Task: Create a due date automation trigger when advanced on, on the tuesday after a card is due add dates starting this week at 11:00 AM.
Action: Mouse moved to (1121, 99)
Screenshot: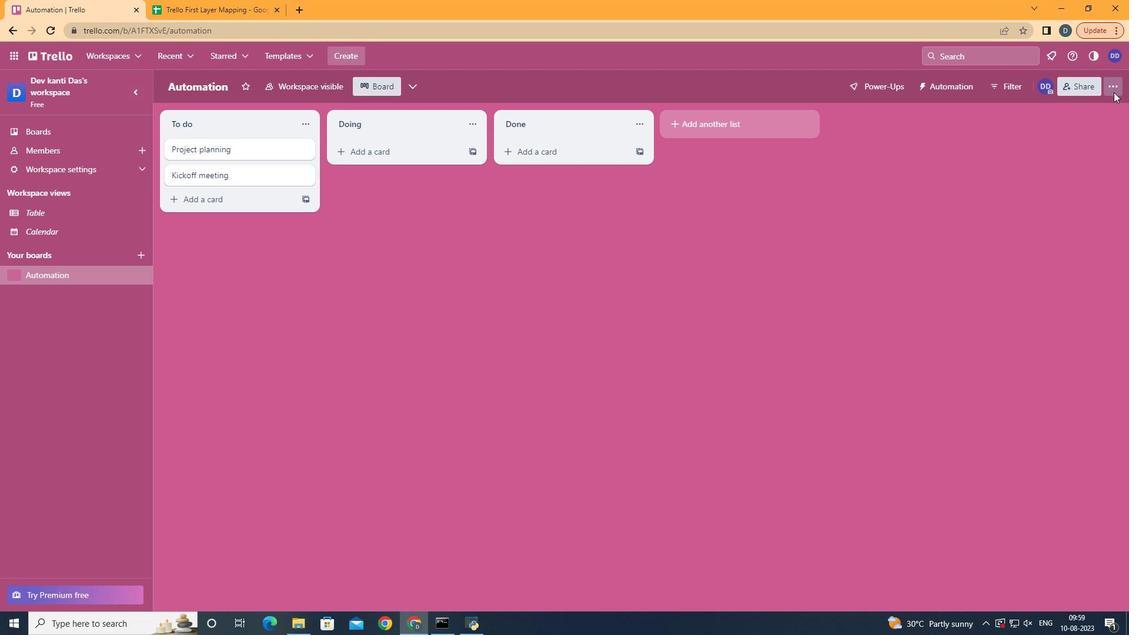
Action: Mouse pressed left at (1121, 99)
Screenshot: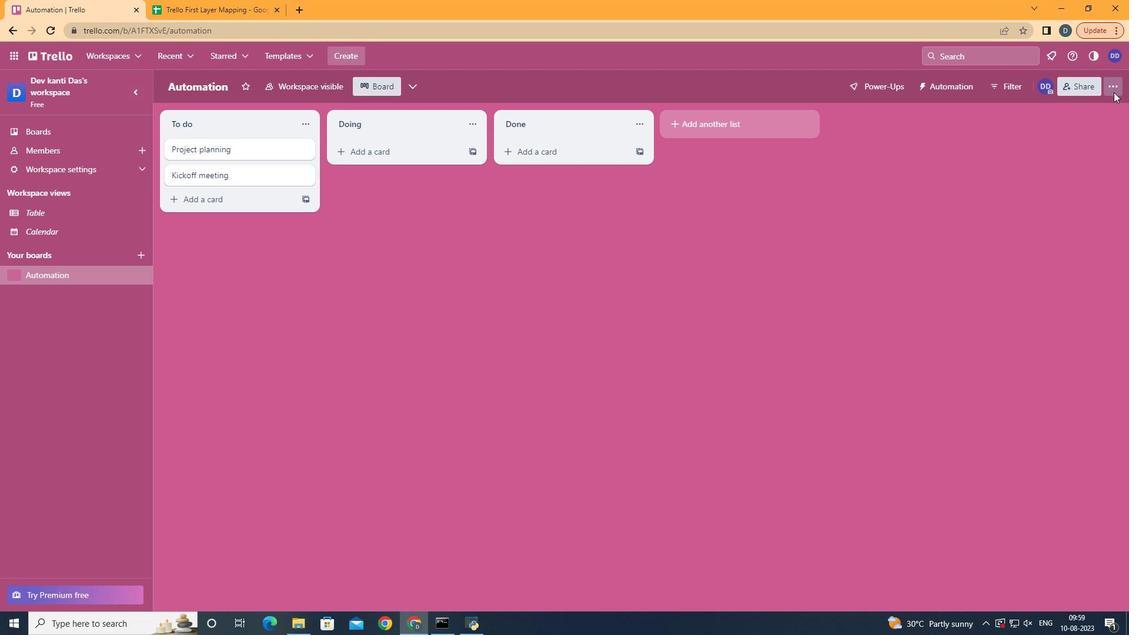 
Action: Mouse moved to (1047, 265)
Screenshot: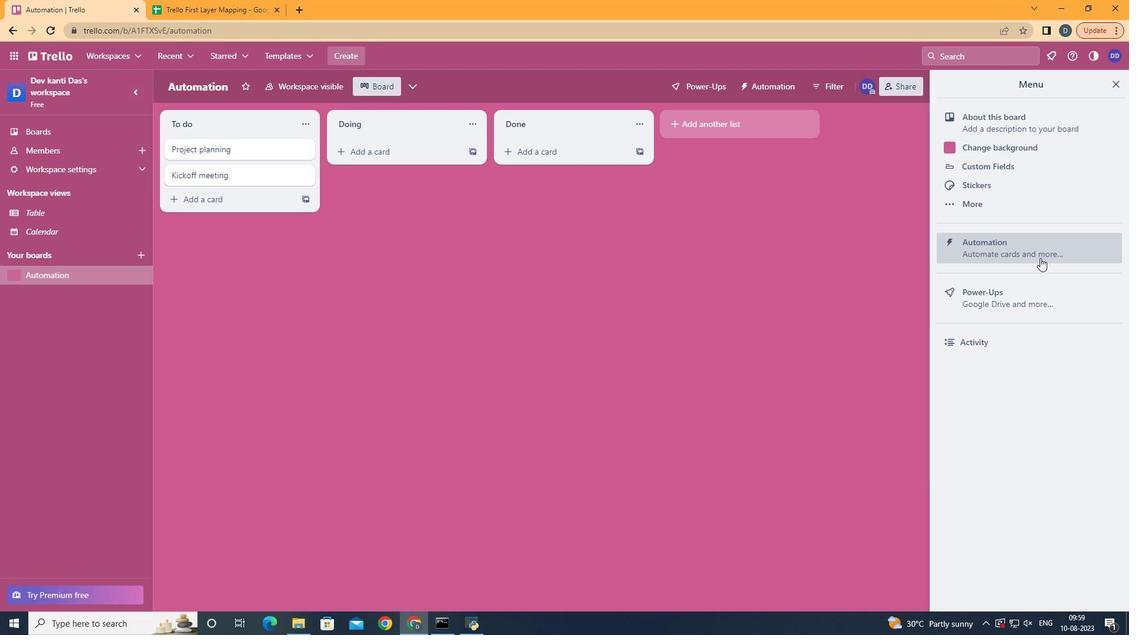 
Action: Mouse pressed left at (1047, 265)
Screenshot: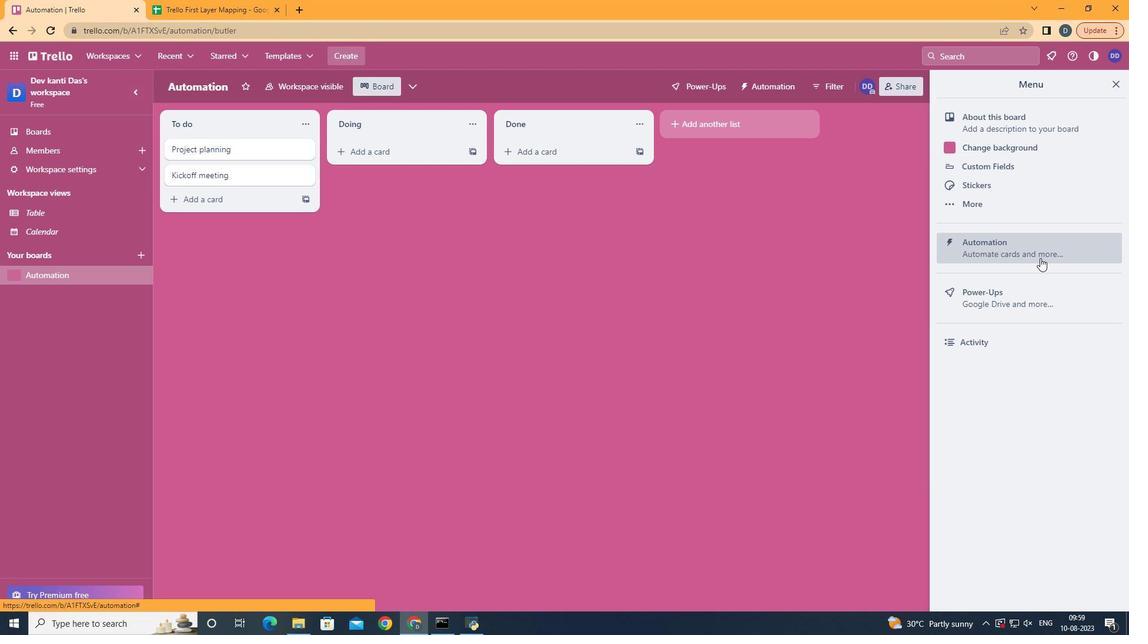 
Action: Mouse moved to (228, 251)
Screenshot: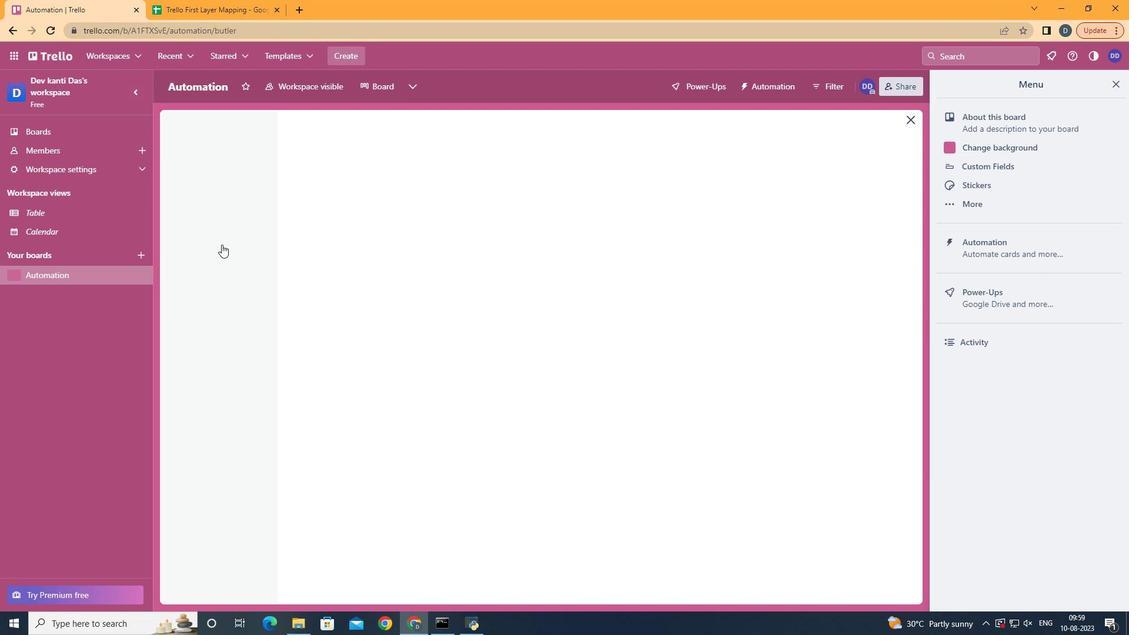 
Action: Mouse pressed left at (228, 251)
Screenshot: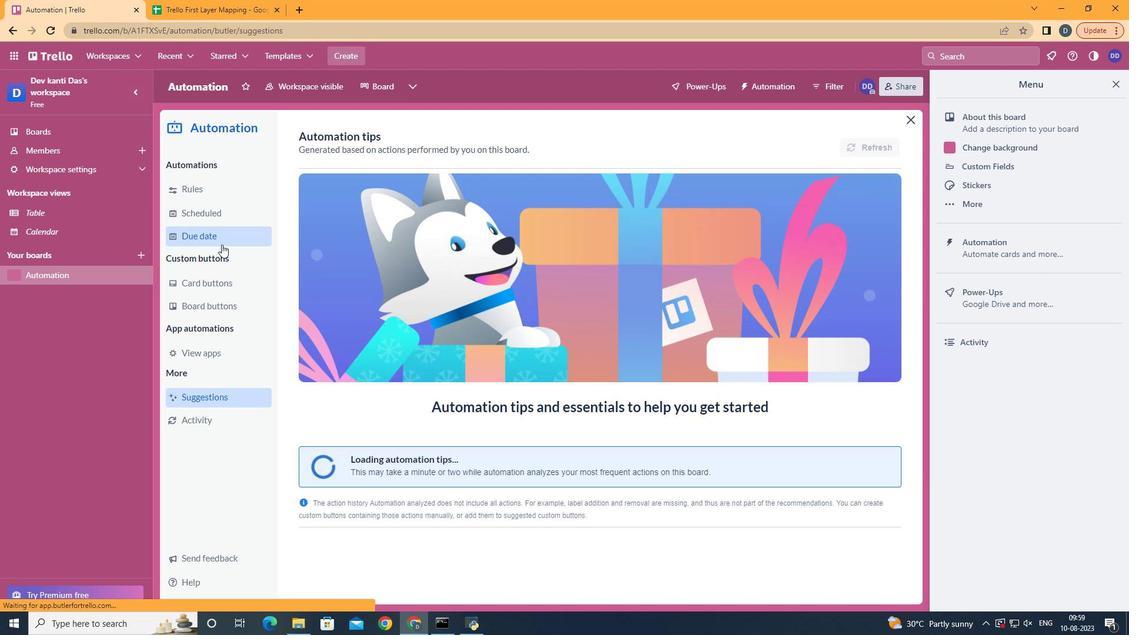 
Action: Mouse moved to (816, 149)
Screenshot: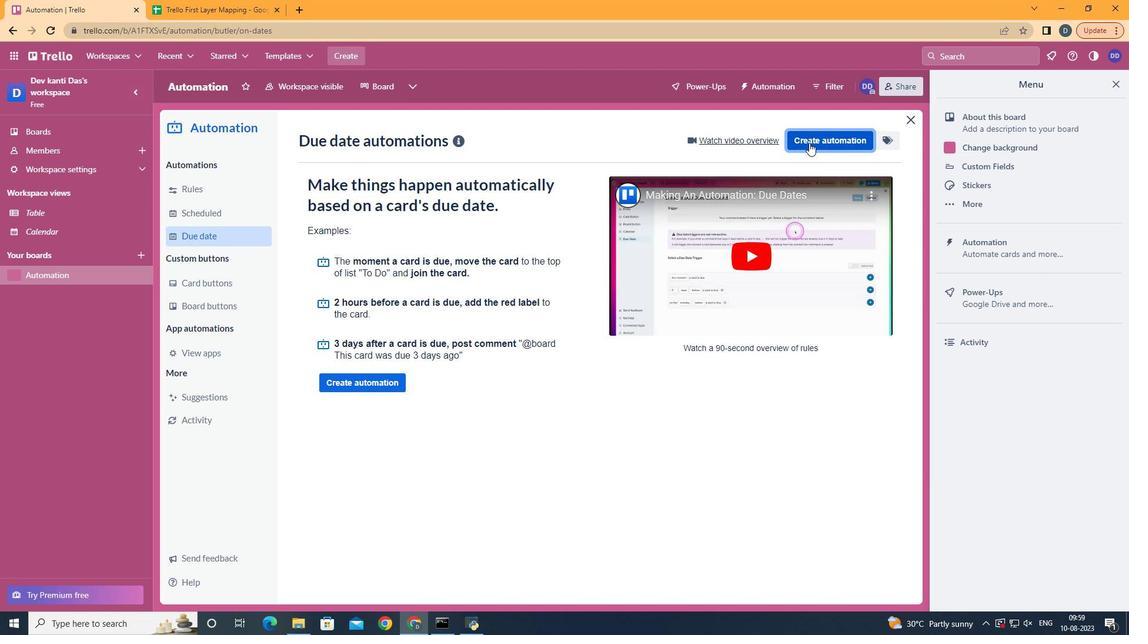 
Action: Mouse pressed left at (816, 149)
Screenshot: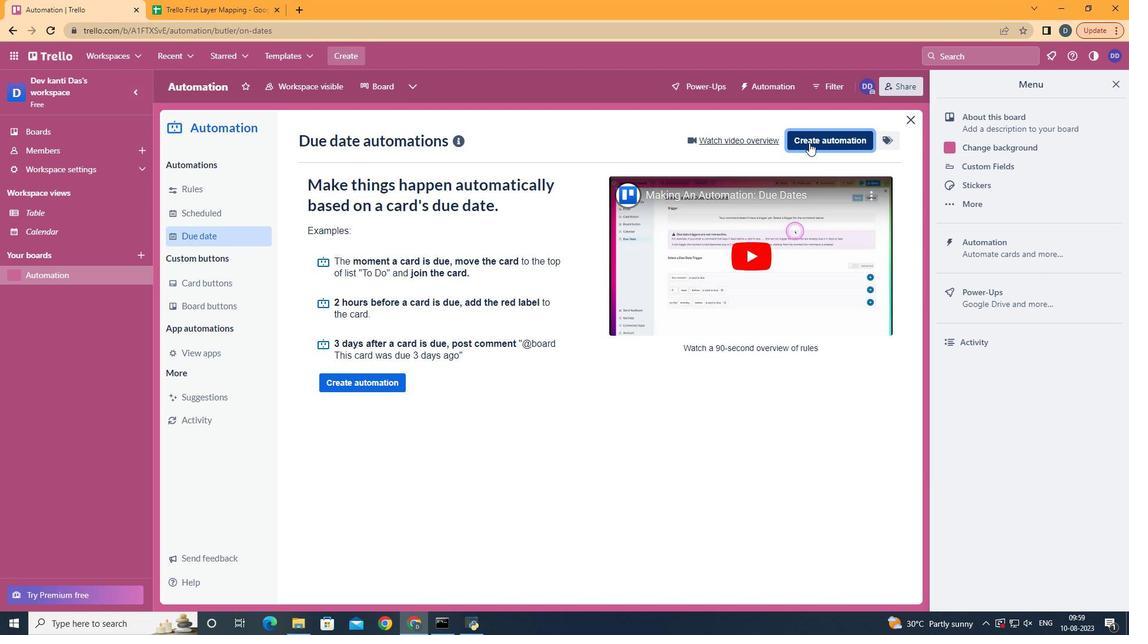 
Action: Mouse moved to (574, 266)
Screenshot: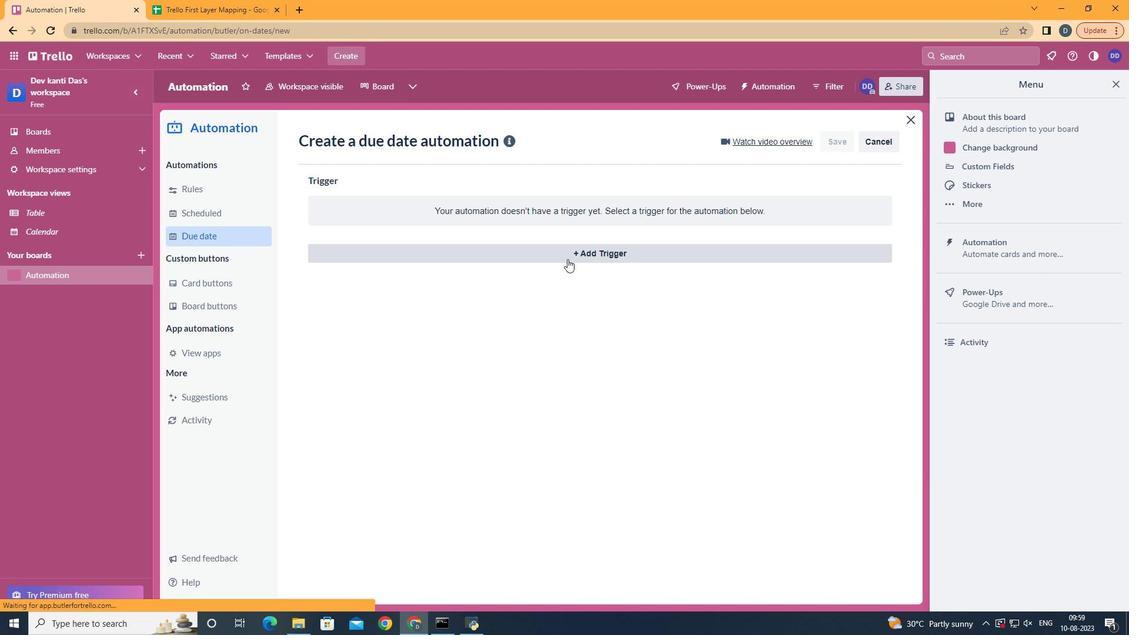 
Action: Mouse pressed left at (574, 266)
Screenshot: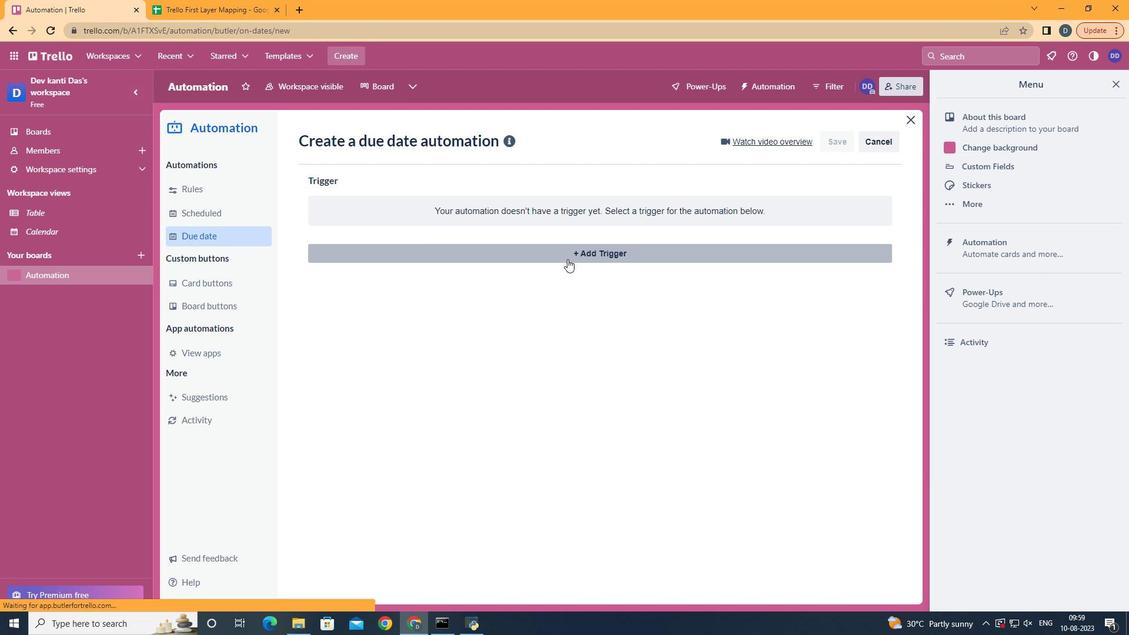 
Action: Mouse moved to (395, 339)
Screenshot: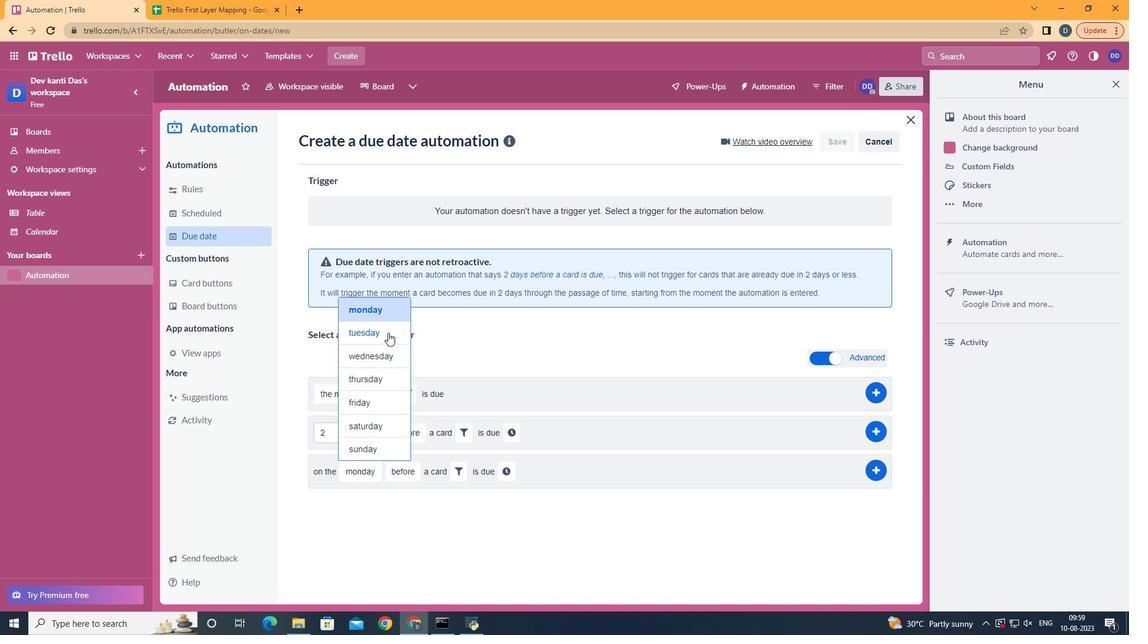 
Action: Mouse pressed left at (395, 339)
Screenshot: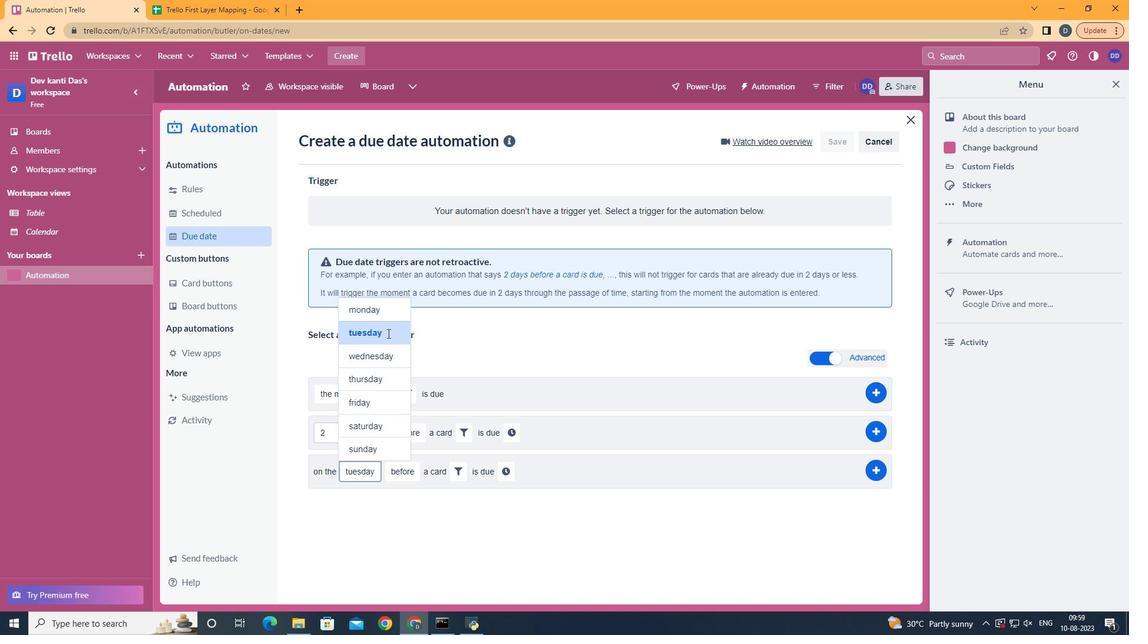 
Action: Mouse moved to (432, 522)
Screenshot: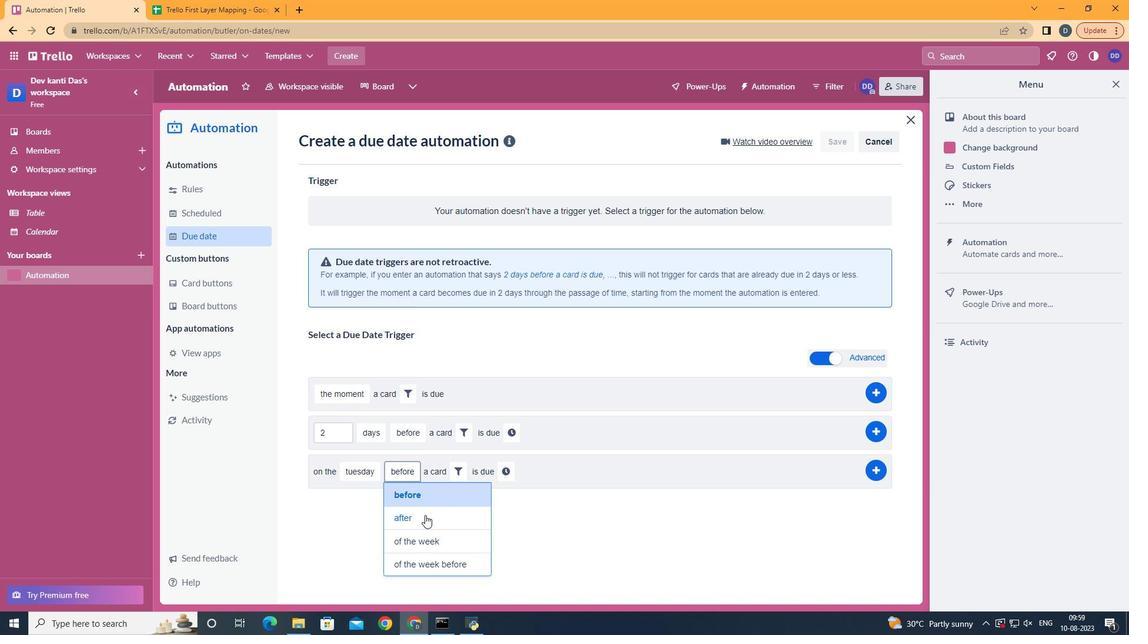 
Action: Mouse pressed left at (432, 522)
Screenshot: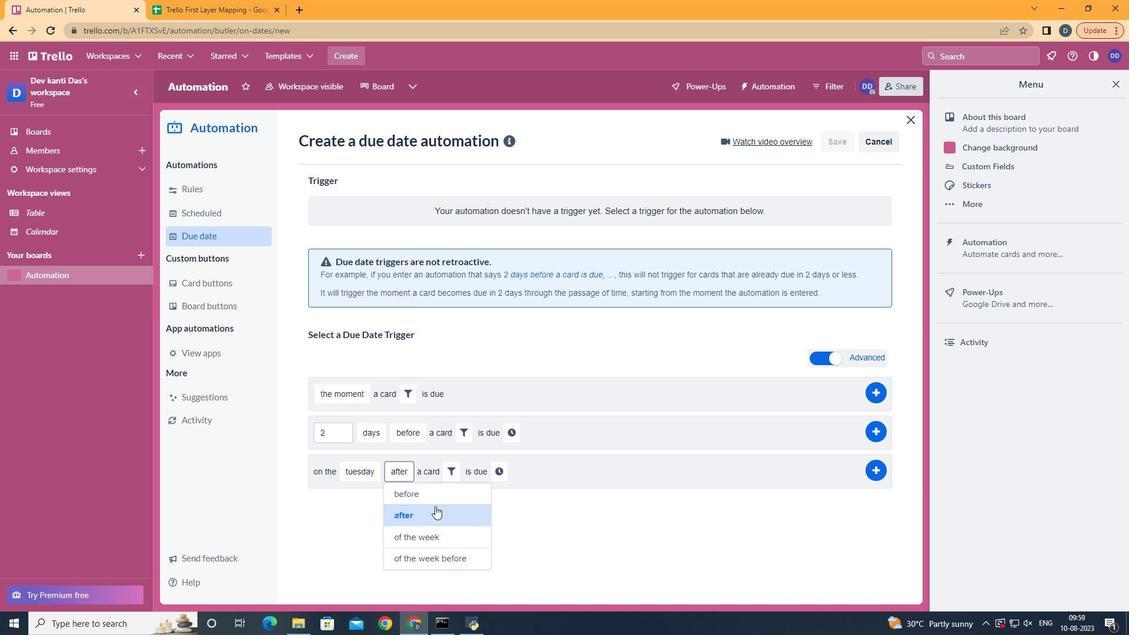 
Action: Mouse moved to (455, 486)
Screenshot: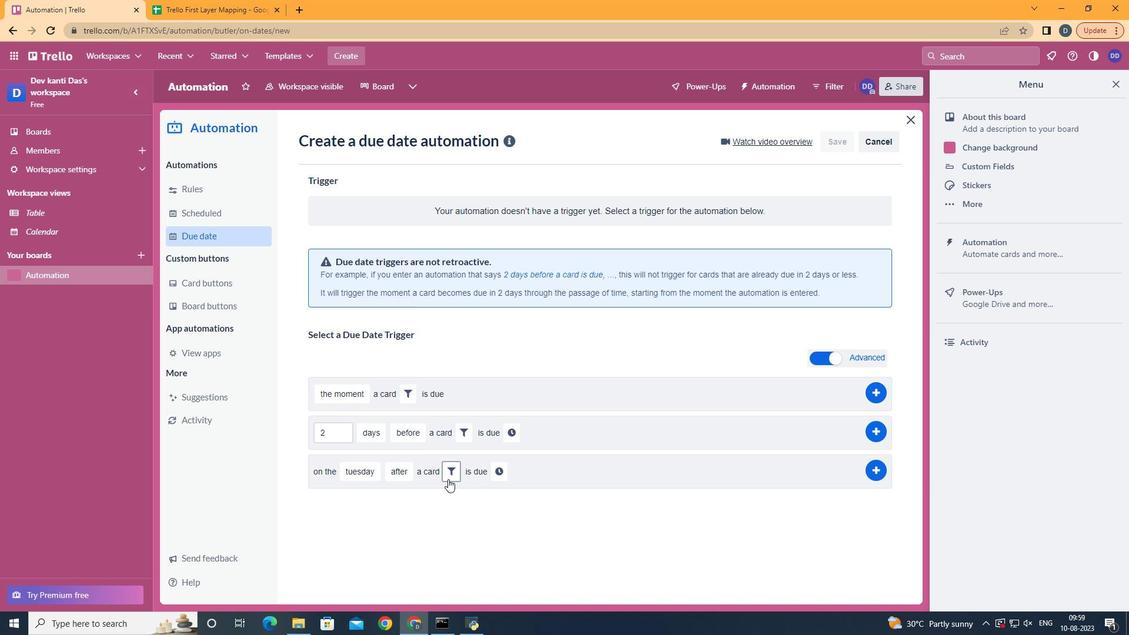 
Action: Mouse pressed left at (455, 486)
Screenshot: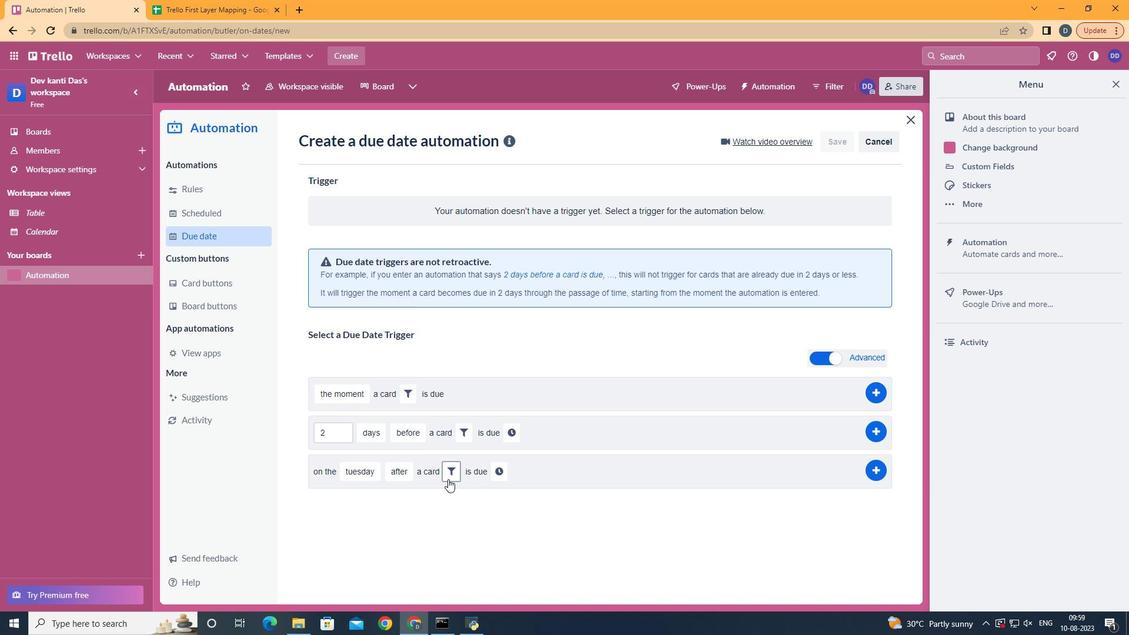 
Action: Mouse moved to (526, 513)
Screenshot: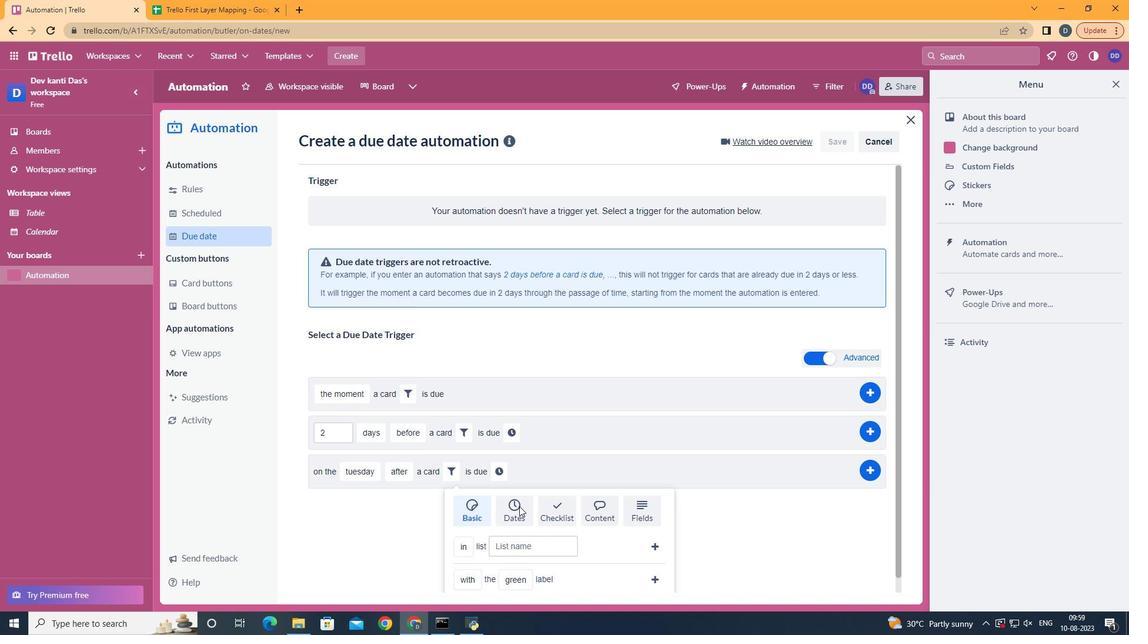 
Action: Mouse pressed left at (526, 513)
Screenshot: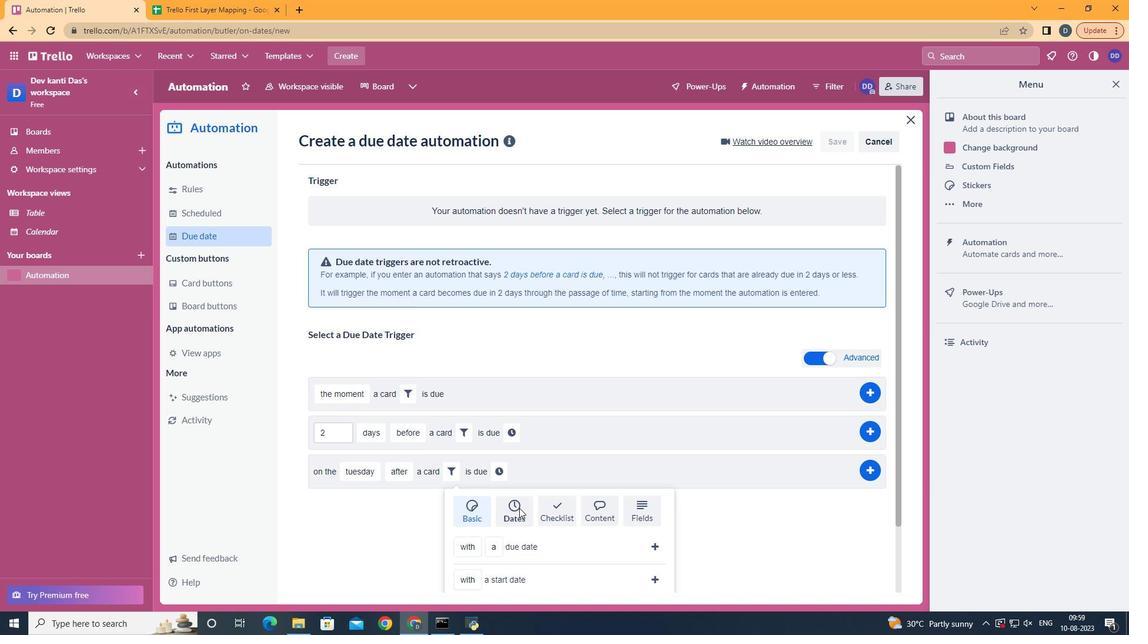 
Action: Mouse moved to (526, 515)
Screenshot: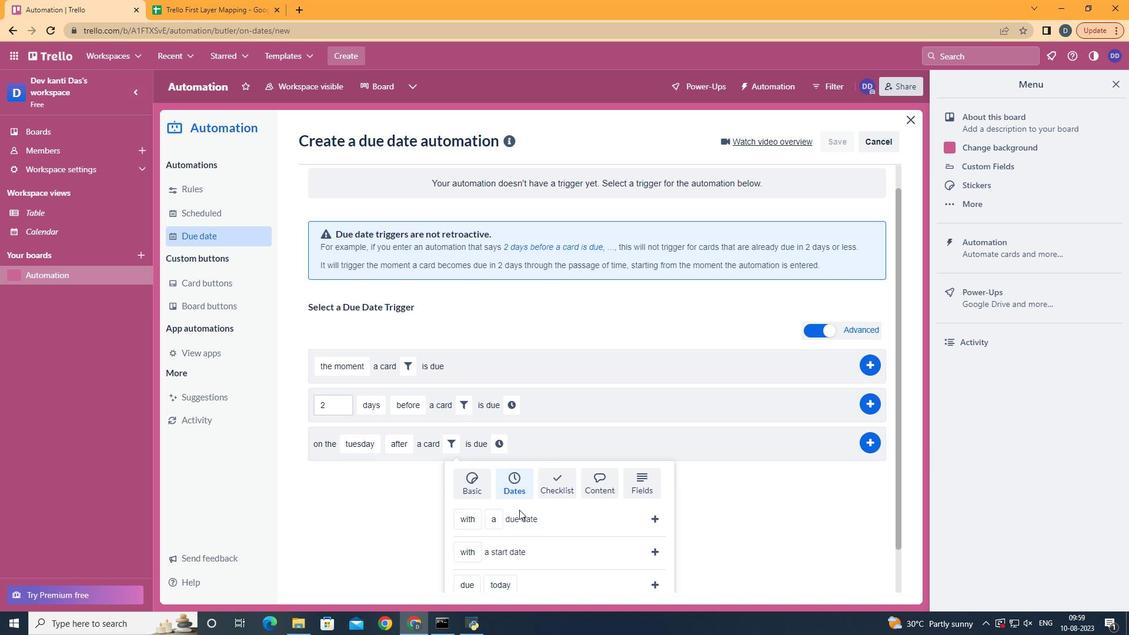 
Action: Mouse scrolled (526, 515) with delta (0, 0)
Screenshot: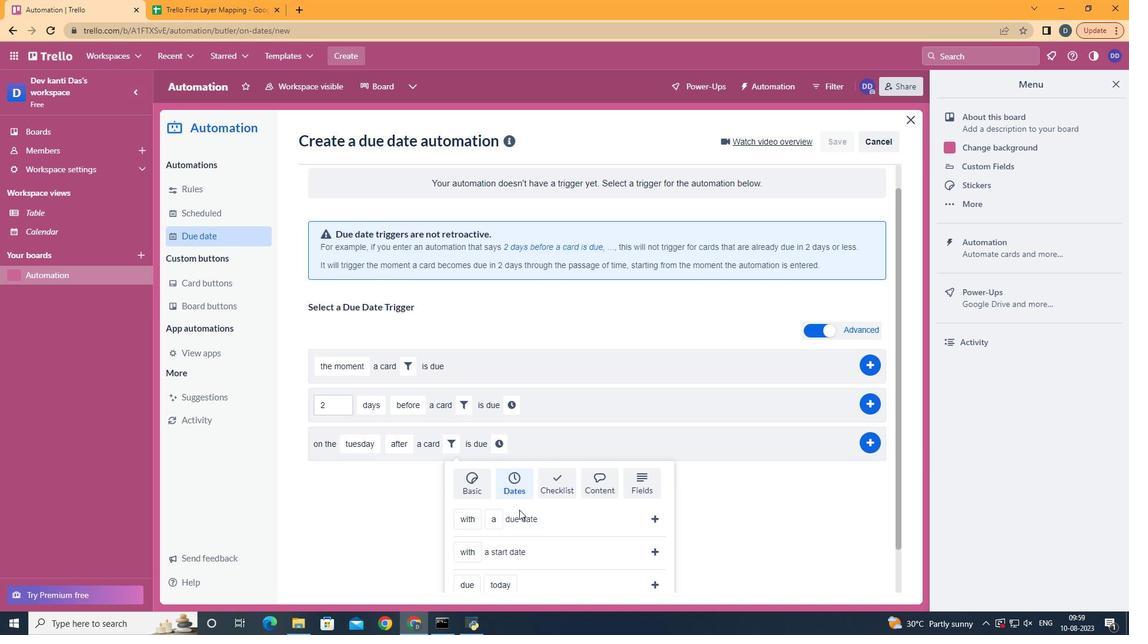 
Action: Mouse scrolled (526, 515) with delta (0, 0)
Screenshot: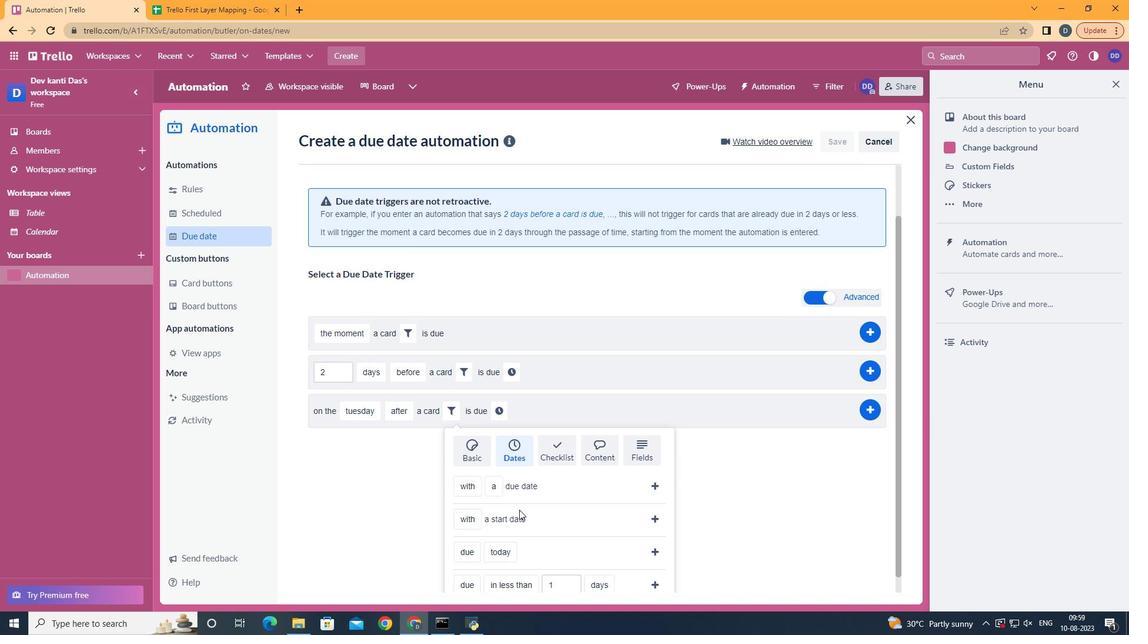 
Action: Mouse scrolled (526, 515) with delta (0, 0)
Screenshot: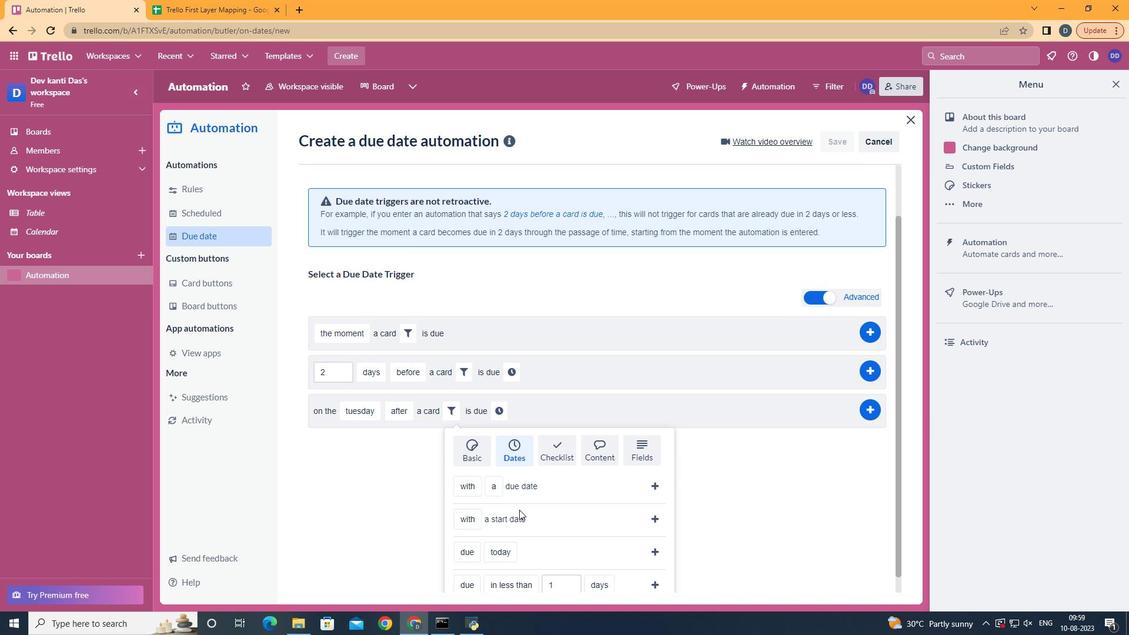 
Action: Mouse scrolled (526, 515) with delta (0, 0)
Screenshot: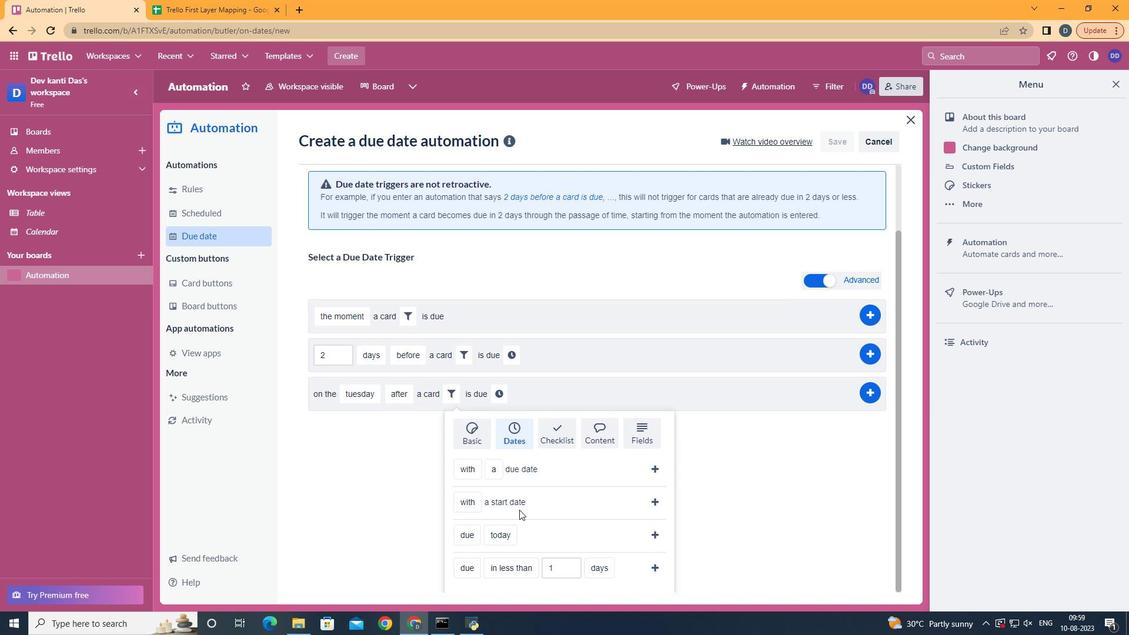 
Action: Mouse moved to (495, 501)
Screenshot: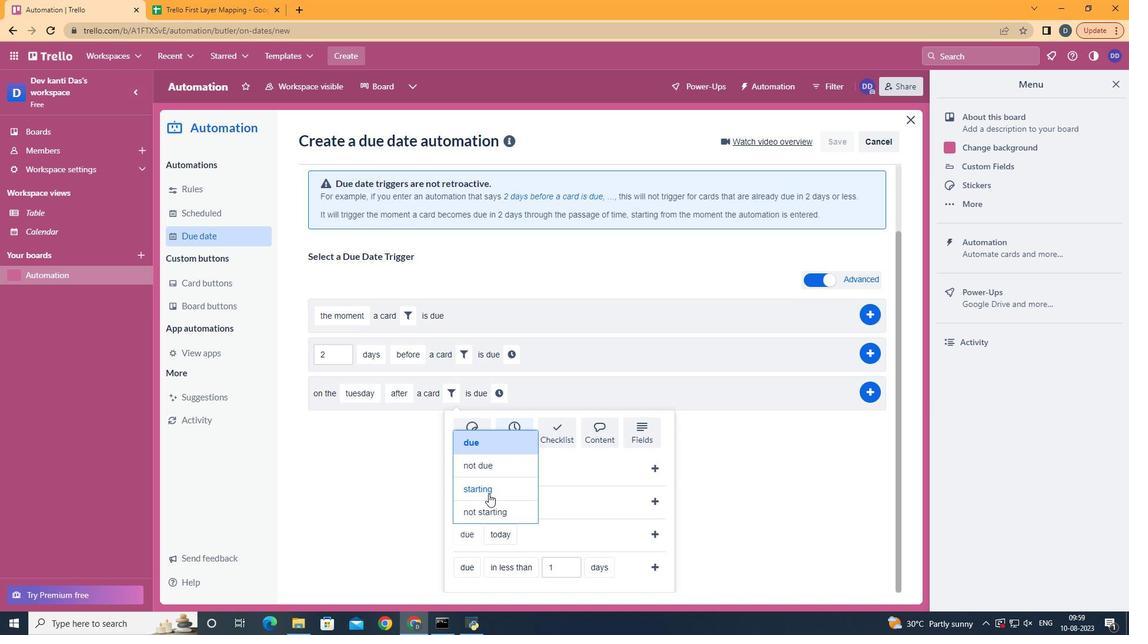 
Action: Mouse pressed left at (495, 501)
Screenshot: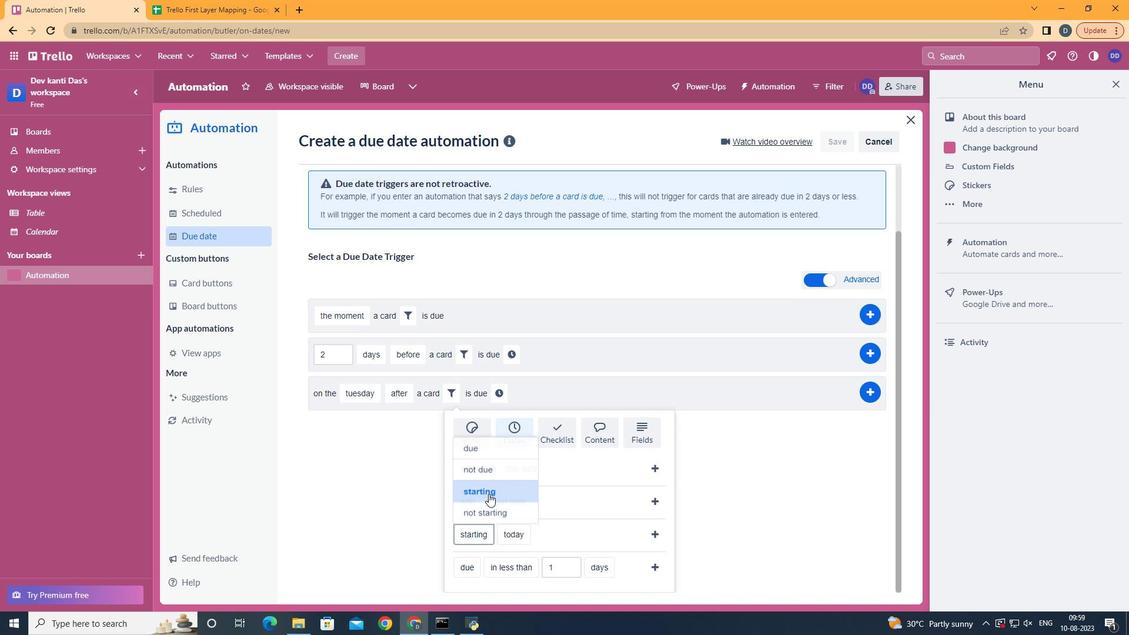 
Action: Mouse moved to (551, 445)
Screenshot: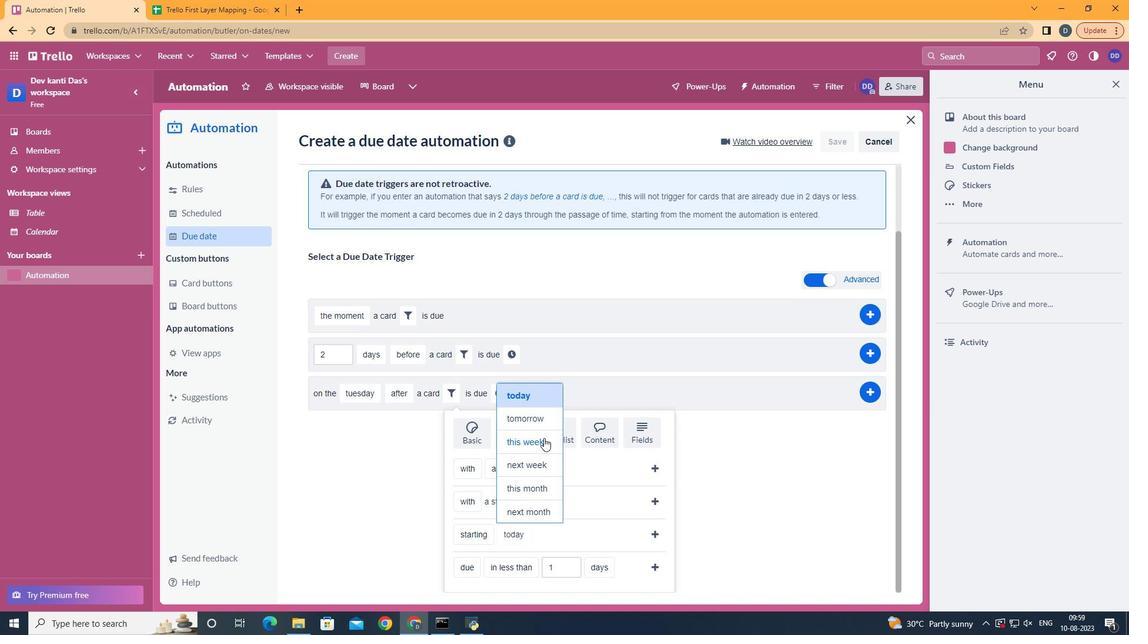 
Action: Mouse pressed left at (551, 445)
Screenshot: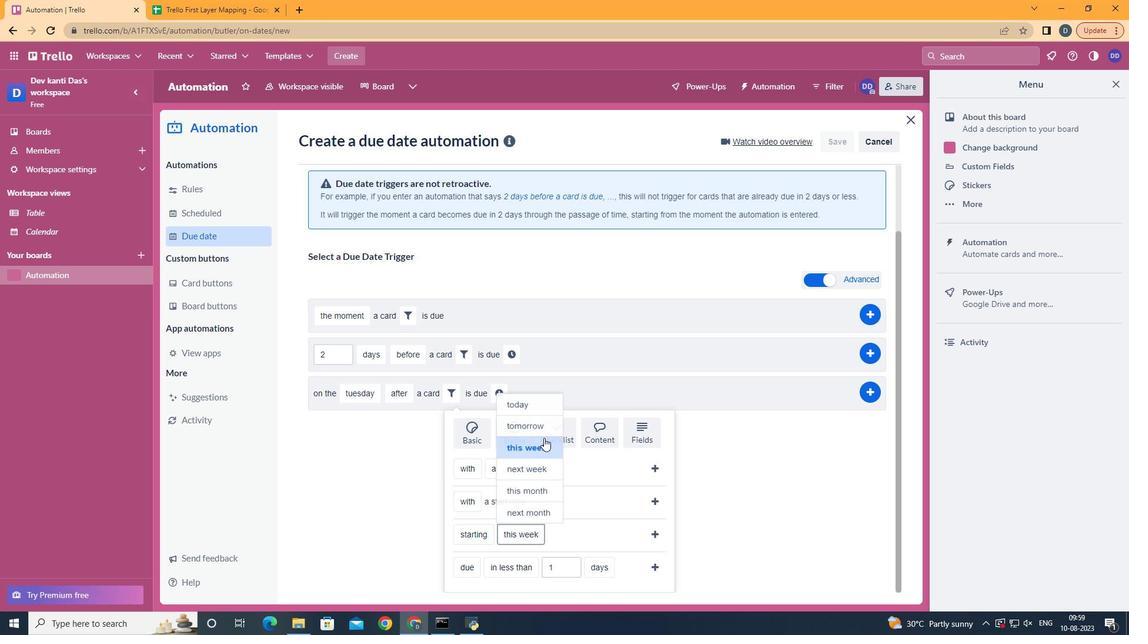 
Action: Mouse moved to (661, 536)
Screenshot: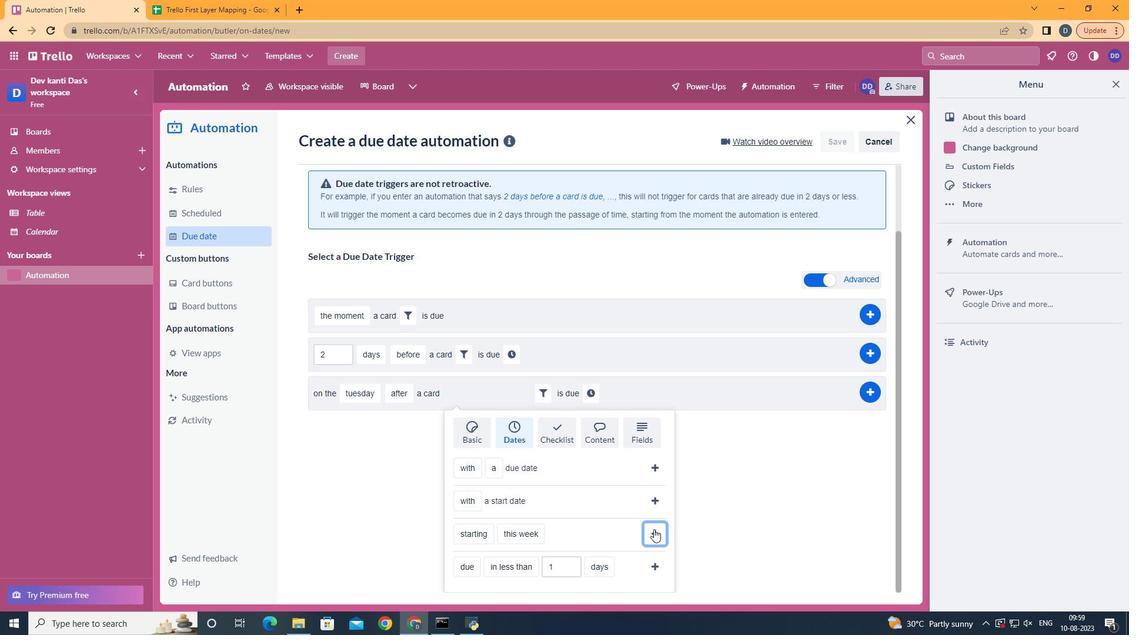 
Action: Mouse pressed left at (661, 536)
Screenshot: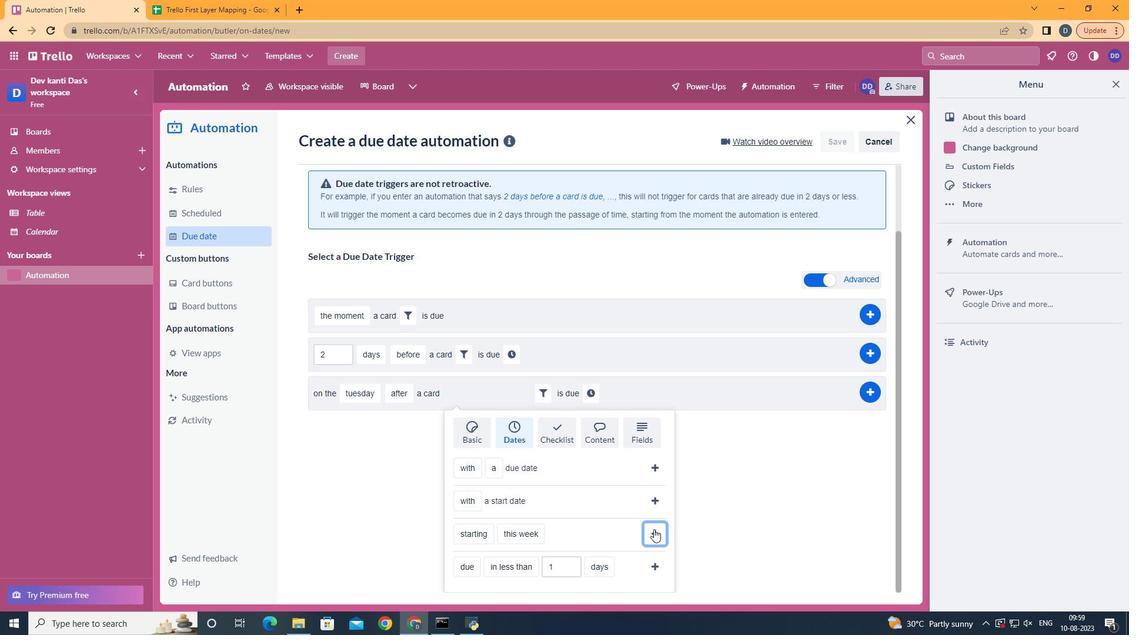 
Action: Mouse moved to (601, 482)
Screenshot: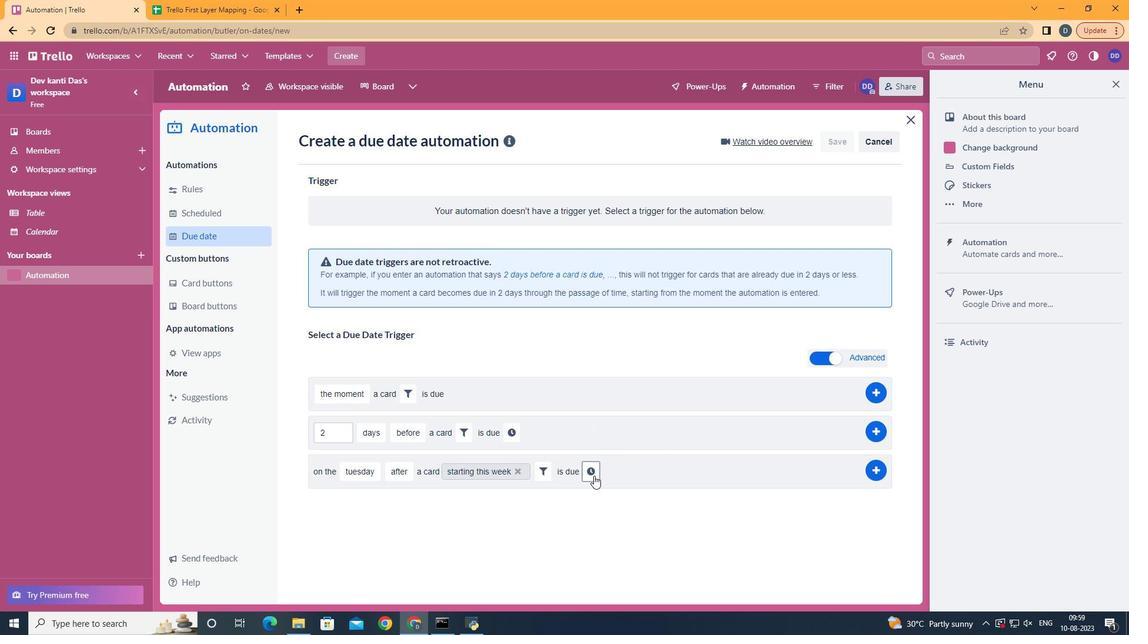 
Action: Mouse pressed left at (601, 482)
Screenshot: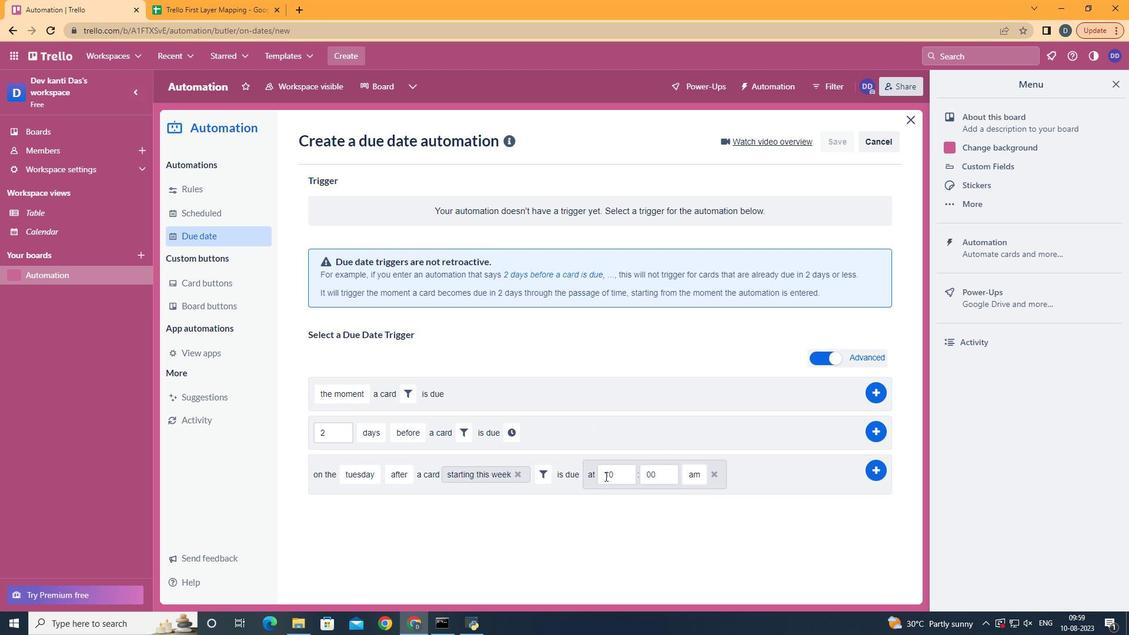 
Action: Mouse moved to (633, 483)
Screenshot: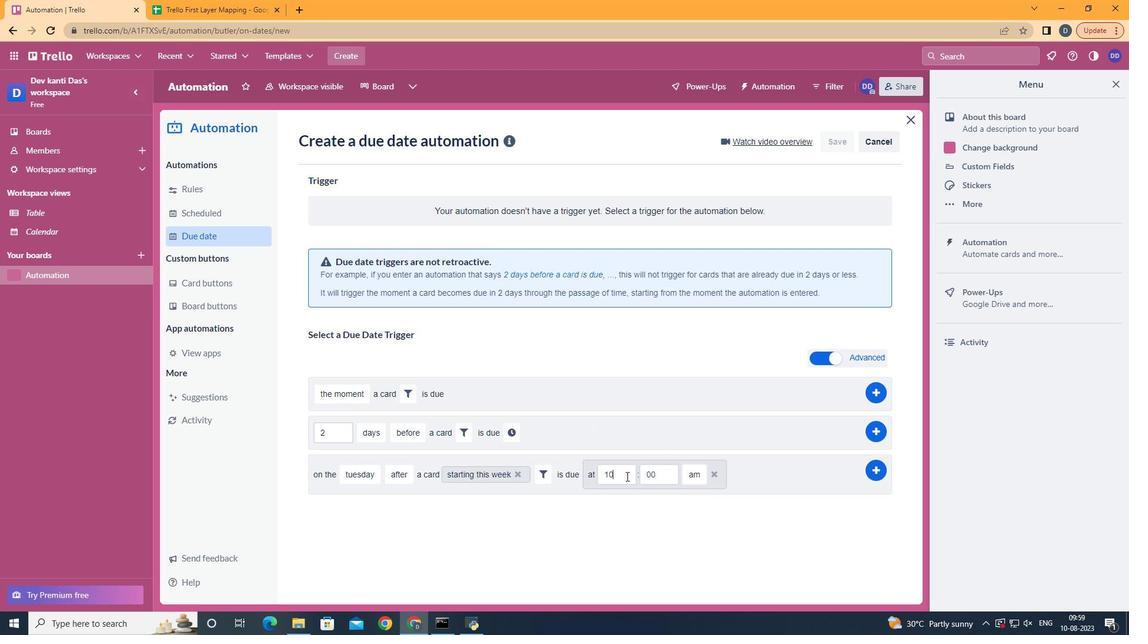 
Action: Mouse pressed left at (633, 483)
Screenshot: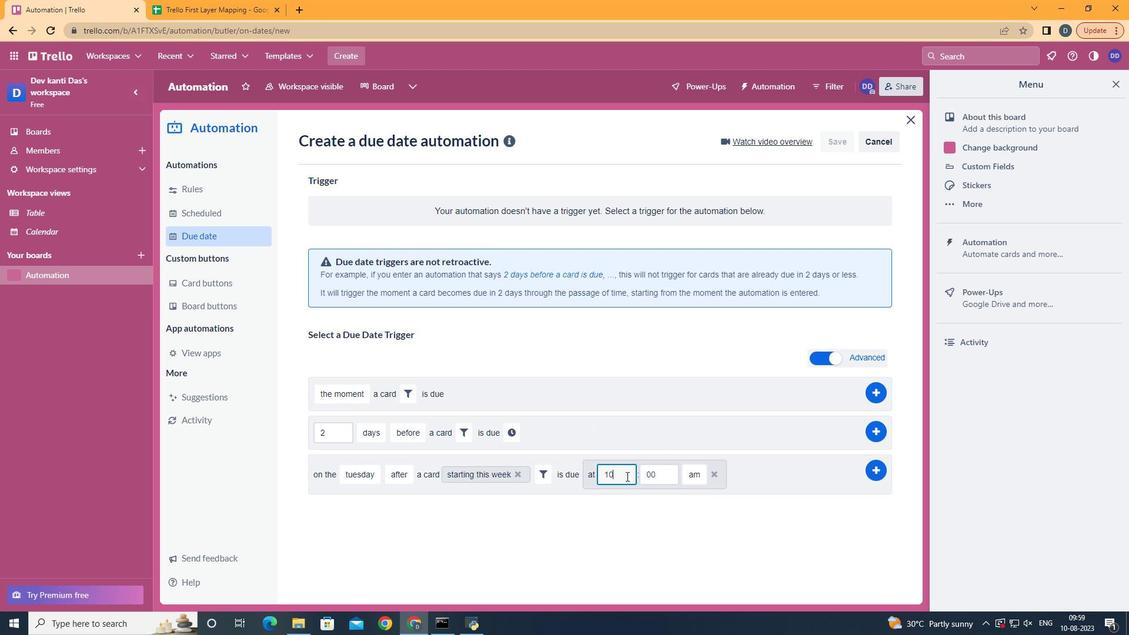 
Action: Key pressed <Key.backspace>1
Screenshot: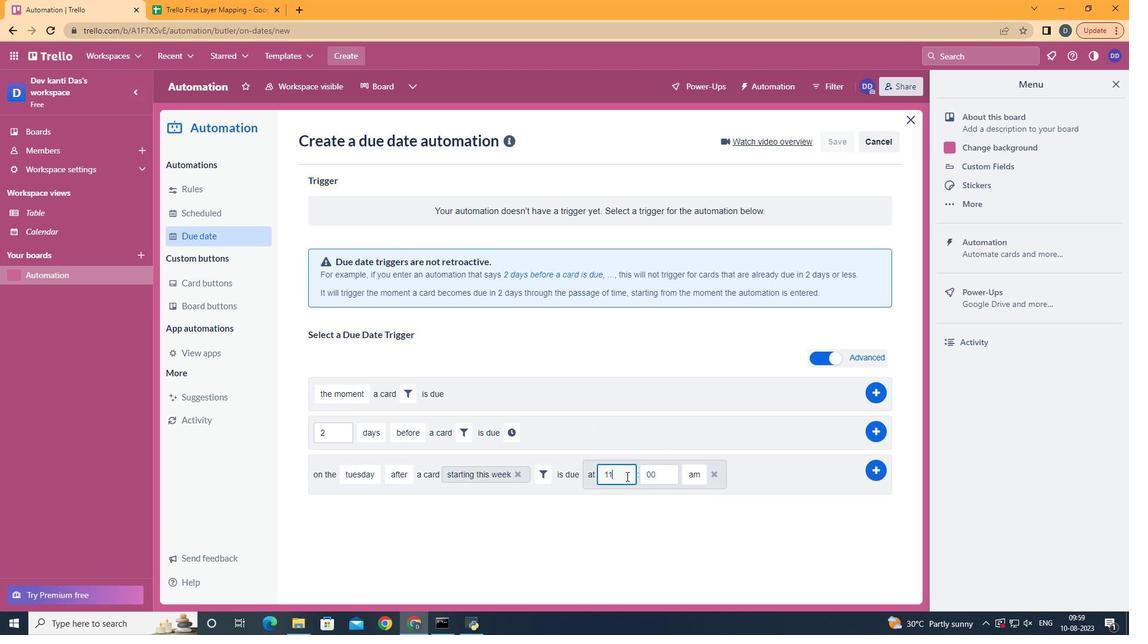 
Action: Mouse moved to (874, 471)
Screenshot: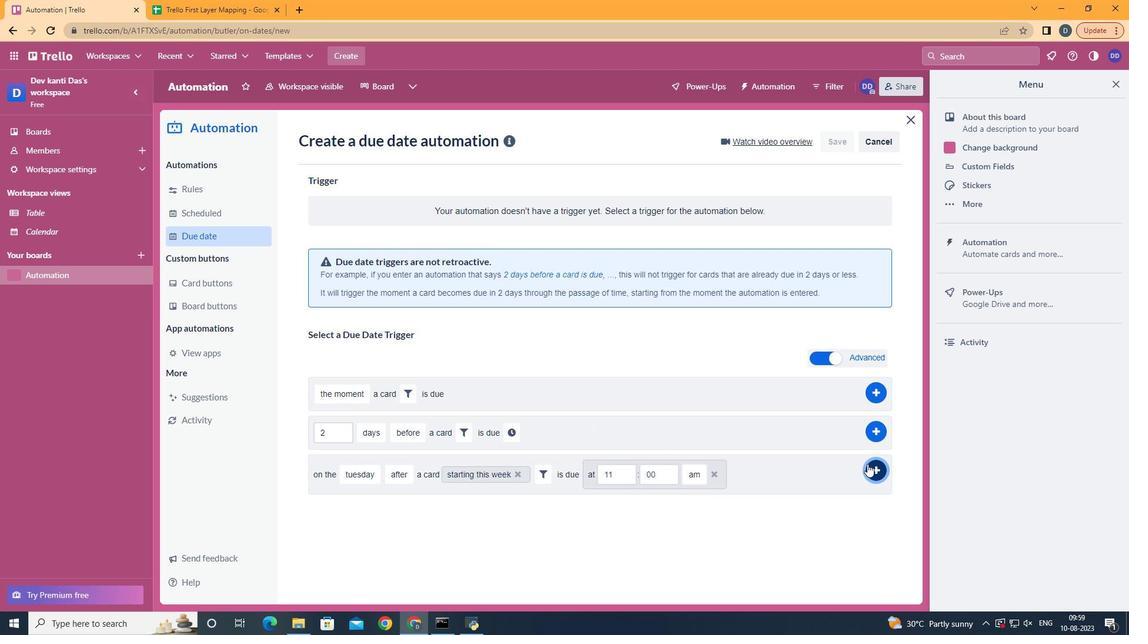 
Action: Mouse pressed left at (874, 471)
Screenshot: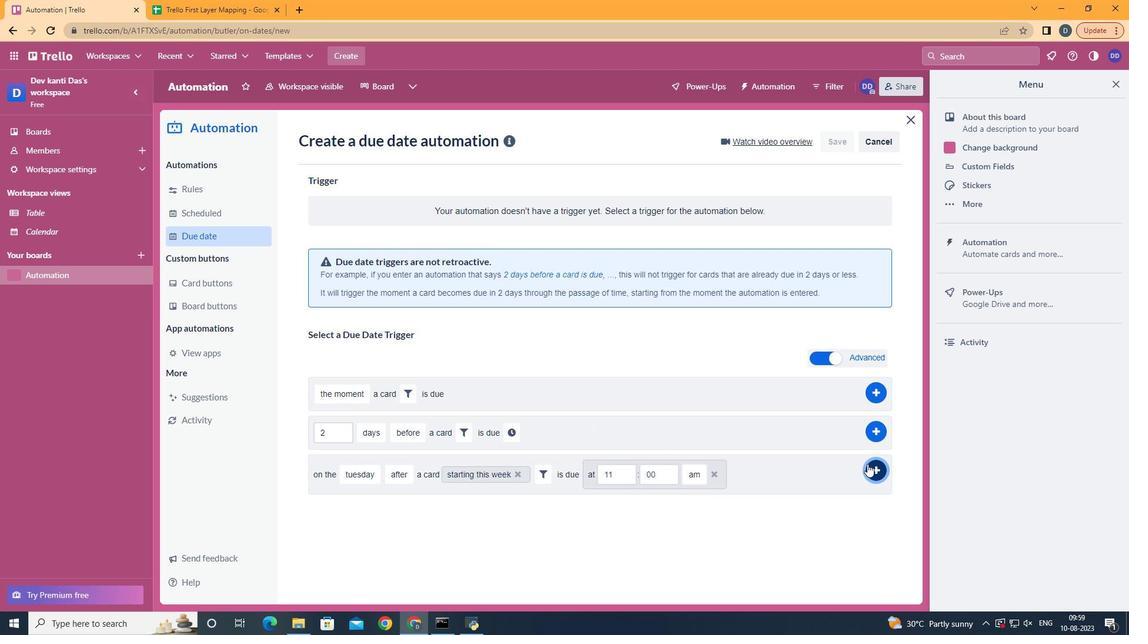 
Action: Mouse moved to (508, 288)
Screenshot: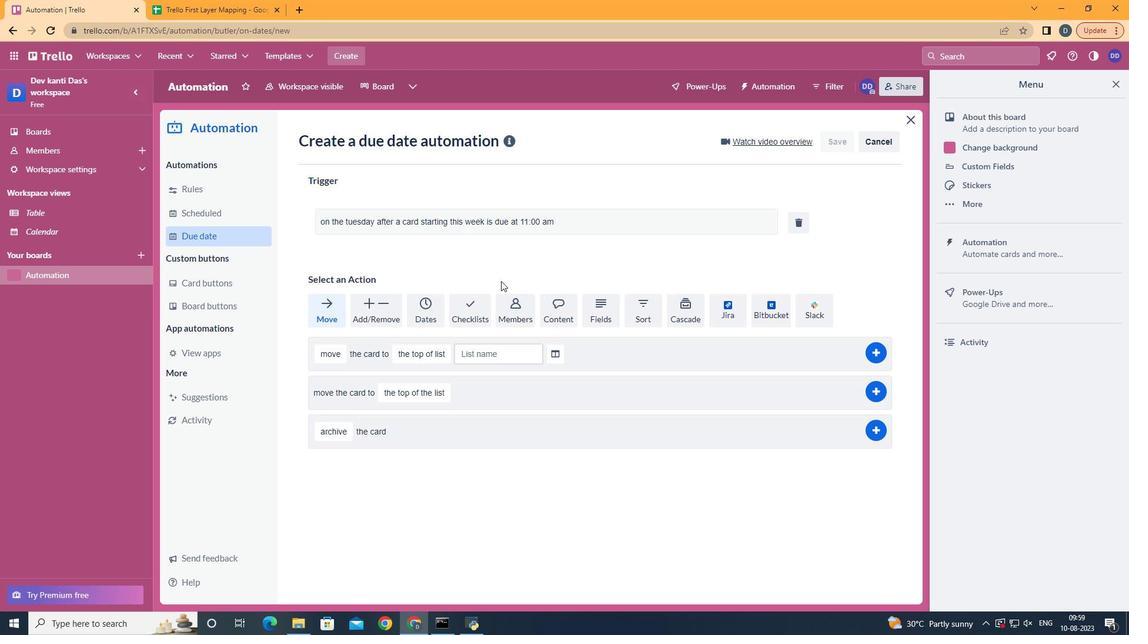 
